 Task: Select the option "Any workspace member" in board deletion restrictions.
Action: Mouse moved to (741, 353)
Screenshot: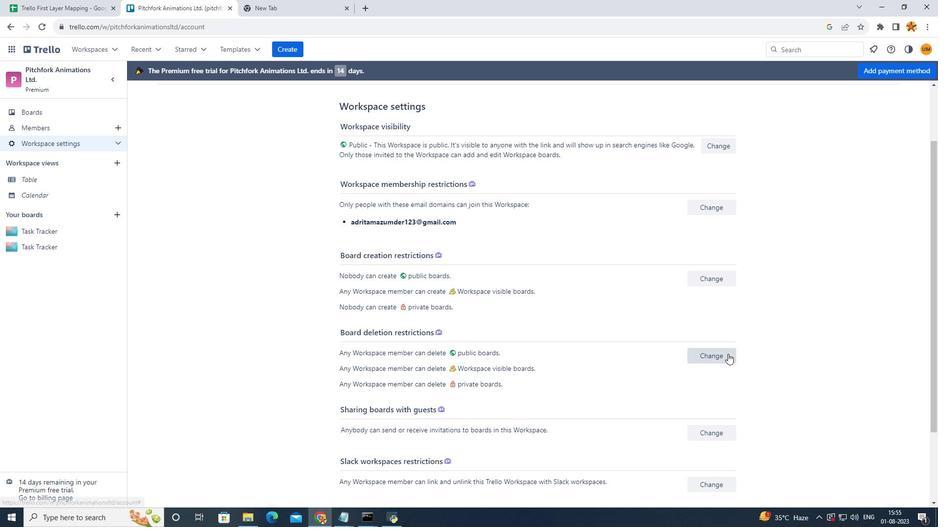 
Action: Mouse pressed left at (741, 353)
Screenshot: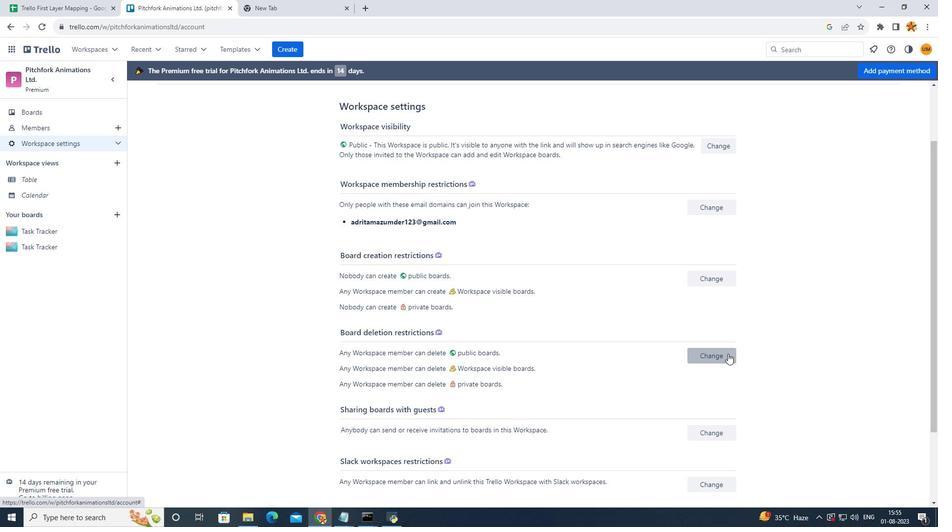 
Action: Mouse moved to (728, 354)
Screenshot: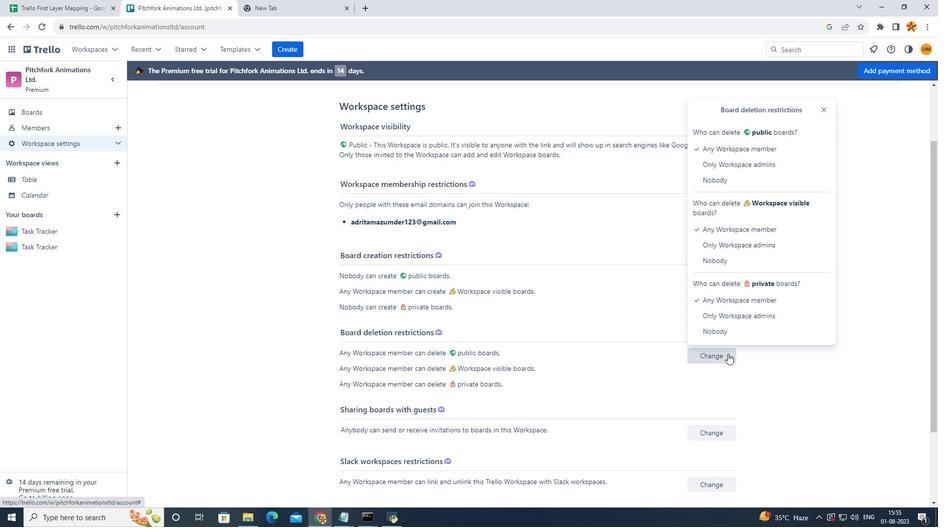 
Action: Mouse pressed left at (728, 354)
Screenshot: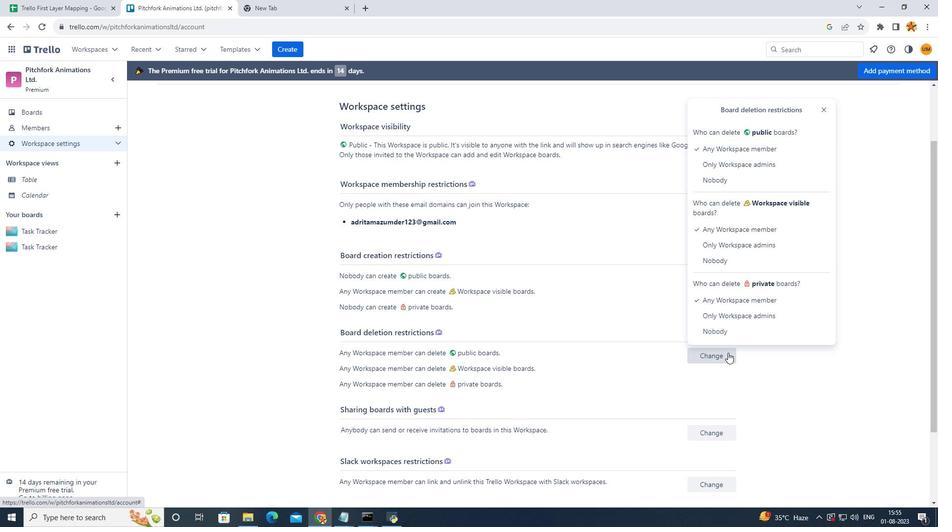 
Action: Mouse moved to (747, 154)
Screenshot: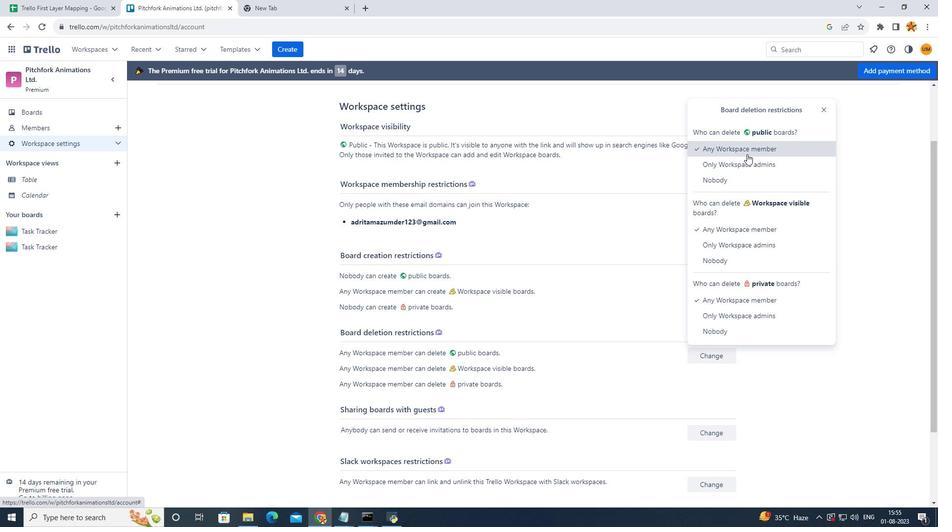
Action: Mouse pressed left at (747, 154)
Screenshot: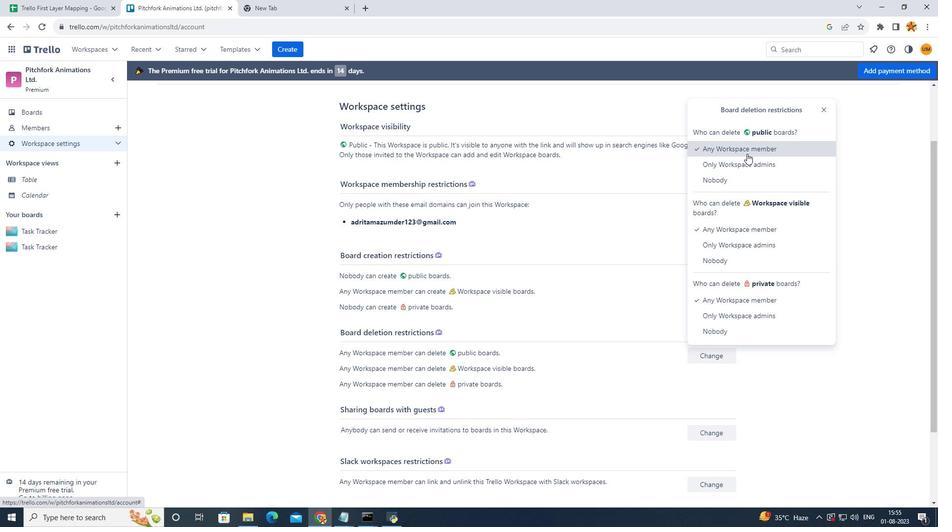 
Action: Mouse moved to (580, 328)
Screenshot: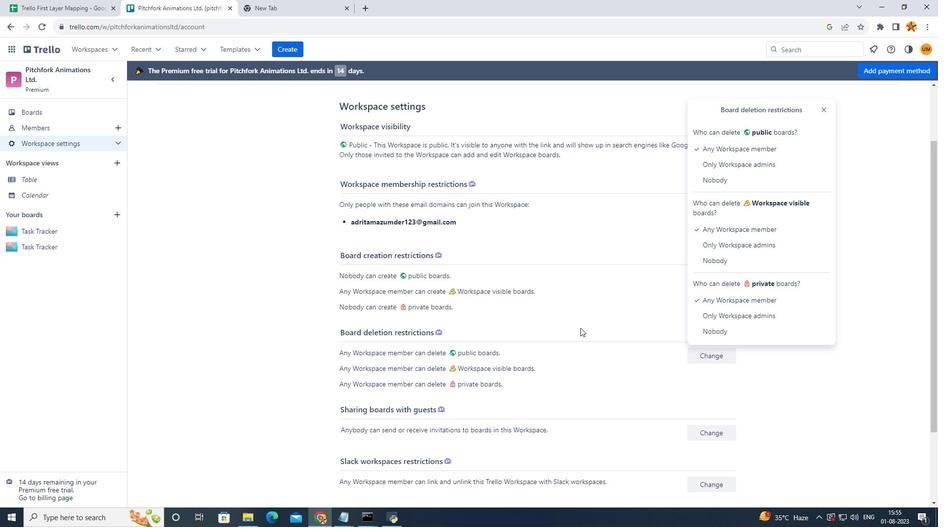 
Action: Mouse pressed left at (580, 328)
Screenshot: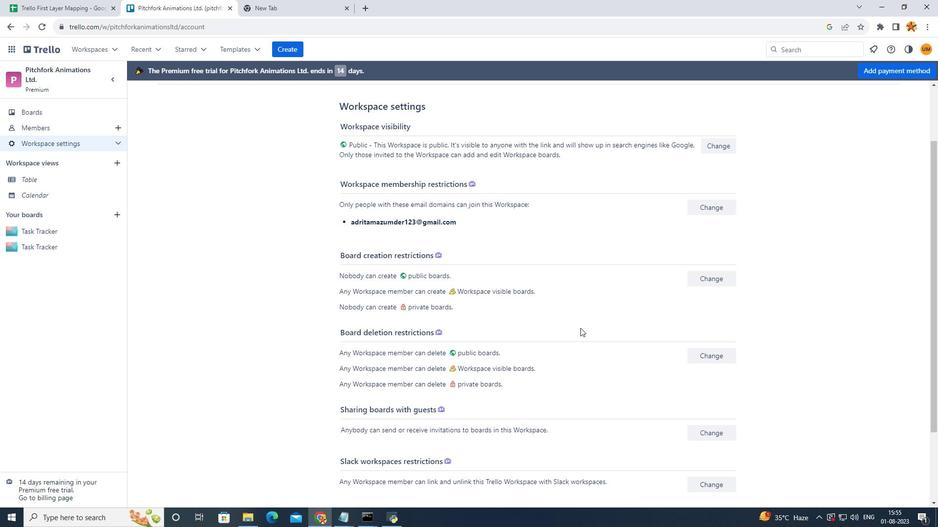
